 Task: Create List Brand Positioning Metrics in Board Data Analytics Platforms and Tools to Workspace Leadership Coaching Services. Create List Brand Positioning Governance in Board Social Media Influencer Identification and Outreach to Workspace Leadership Coaching Services. Create List Brand Positioning Review in Board Market Analysis for Market Segmentation Strategy to Workspace Leadership Coaching Services
Action: Mouse moved to (65, 295)
Screenshot: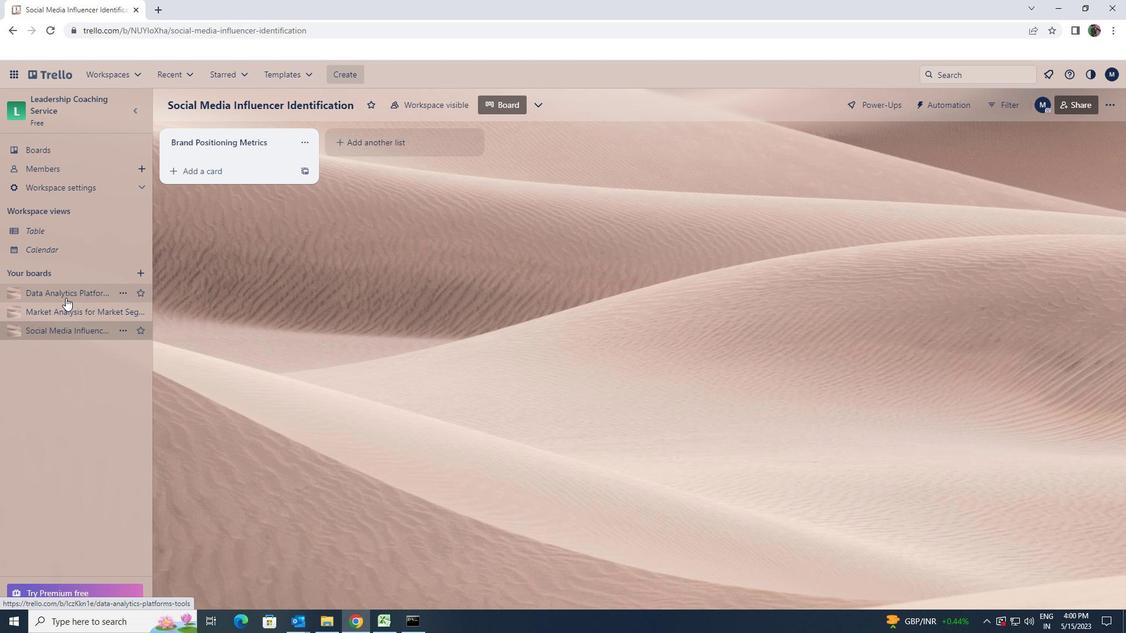 
Action: Mouse pressed left at (65, 295)
Screenshot: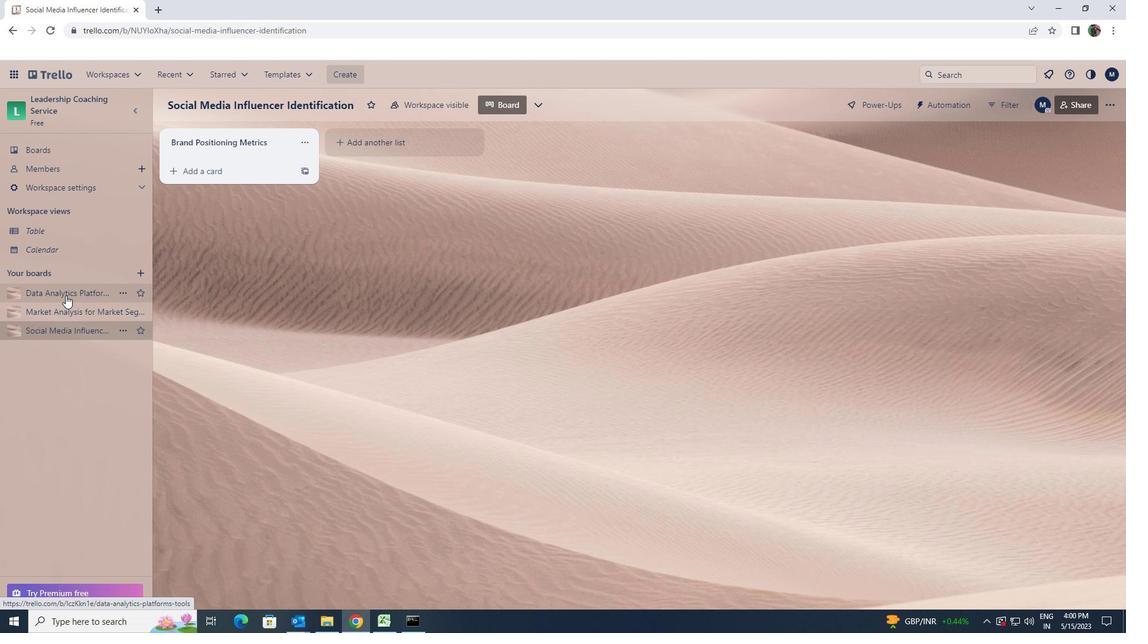 
Action: Mouse moved to (394, 146)
Screenshot: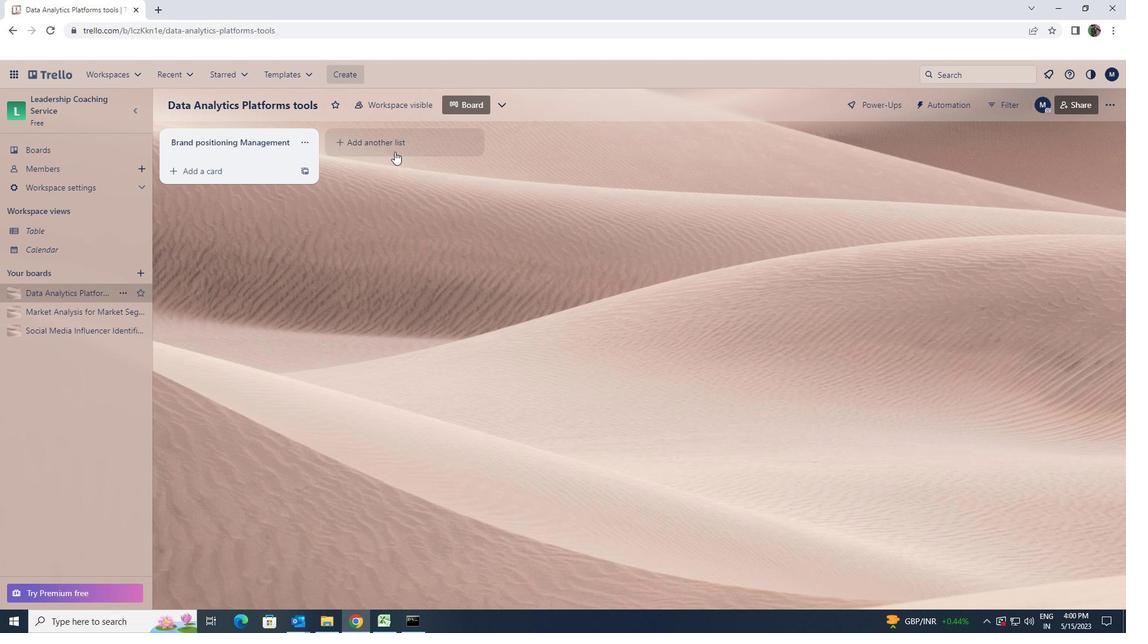 
Action: Mouse pressed left at (394, 146)
Screenshot: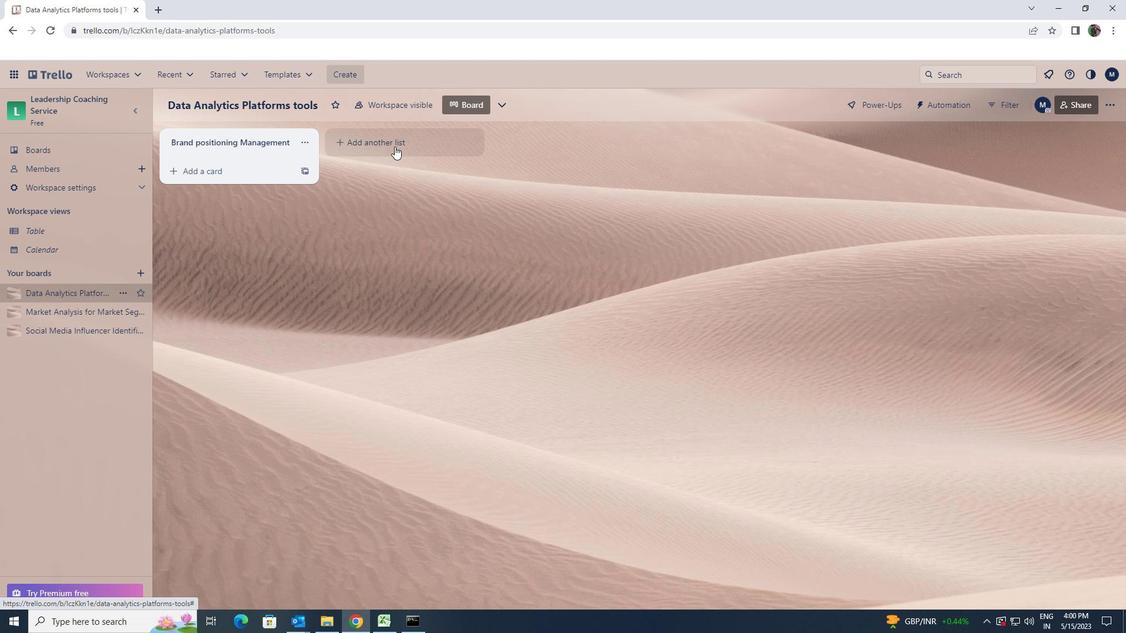 
Action: Key pressed <Key.shift><Key.shift><Key.shift><Key.shift><Key.shift><Key.shift><Key.shift><Key.shift><Key.shift><Key.shift><Key.shift><Key.shift><Key.shift><Key.shift><Key.shift><Key.shift><Key.shift><Key.shift><Key.shift><Key.shift><Key.shift><Key.shift><Key.shift><Key.shift><Key.shift><Key.shift><Key.shift><Key.shift><Key.shift><Key.shift><Key.shift>BRAND<Key.space><Key.shift>POSITIONING<Key.space><Key.shift><Key.shift><Key.shift><Key.shift><Key.shift><Key.shift><Key.shift><Key.shift><Key.shift><Key.shift><Key.shift><Key.shift><Key.shift><Key.shift><Key.shift><Key.shift><Key.shift><Key.shift><Key.shift><Key.shift><Key.shift><Key.shift><Key.shift><Key.shift><Key.shift><Key.shift><Key.shift><Key.shift><Key.shift><Key.shift><Key.shift><Key.shift><Key.shift><Key.shift><Key.shift><Key.shift><Key.shift><Key.shift><Key.shift><Key.shift><Key.shift><Key.shift><Key.shift><Key.shift><Key.shift><Key.shift><Key.shift><Key.shift><Key.shift><Key.shift><Key.shift><Key.shift><Key.shift><Key.shift><Key.shift><Key.shift><Key.shift><Key.shift><Key.shift><Key.shift><Key.shift><Key.shift><Key.shift><Key.shift><Key.shift><Key.shift><Key.shift><Key.shift><Key.shift><Key.shift><Key.shift><Key.shift><Key.shift><Key.shift><Key.shift>METRICS
Screenshot: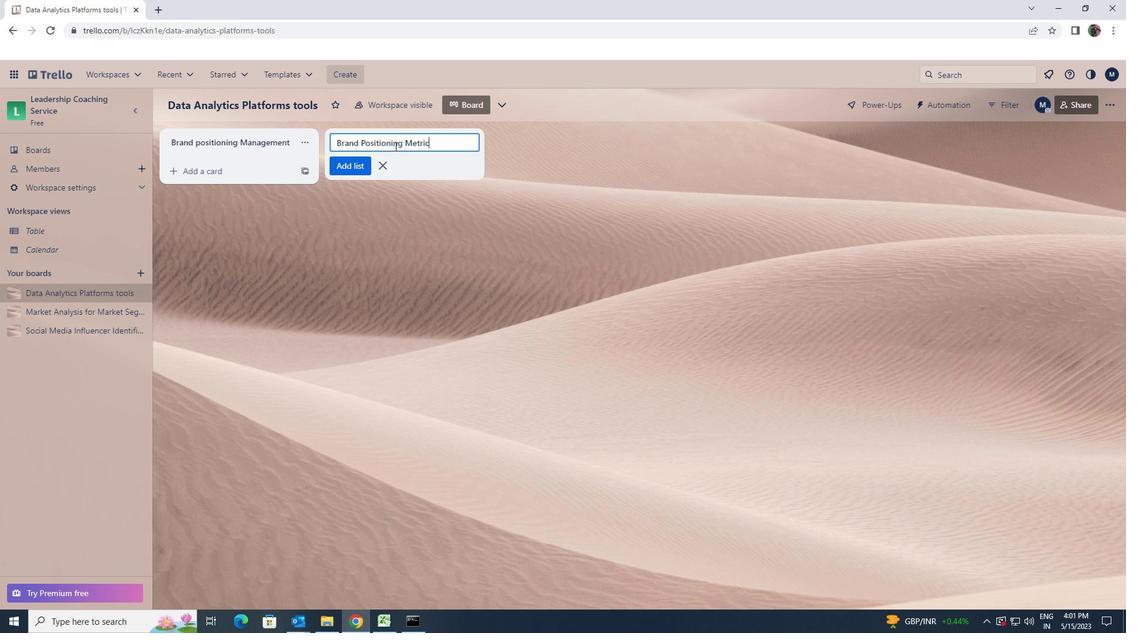 
Action: Mouse moved to (350, 164)
Screenshot: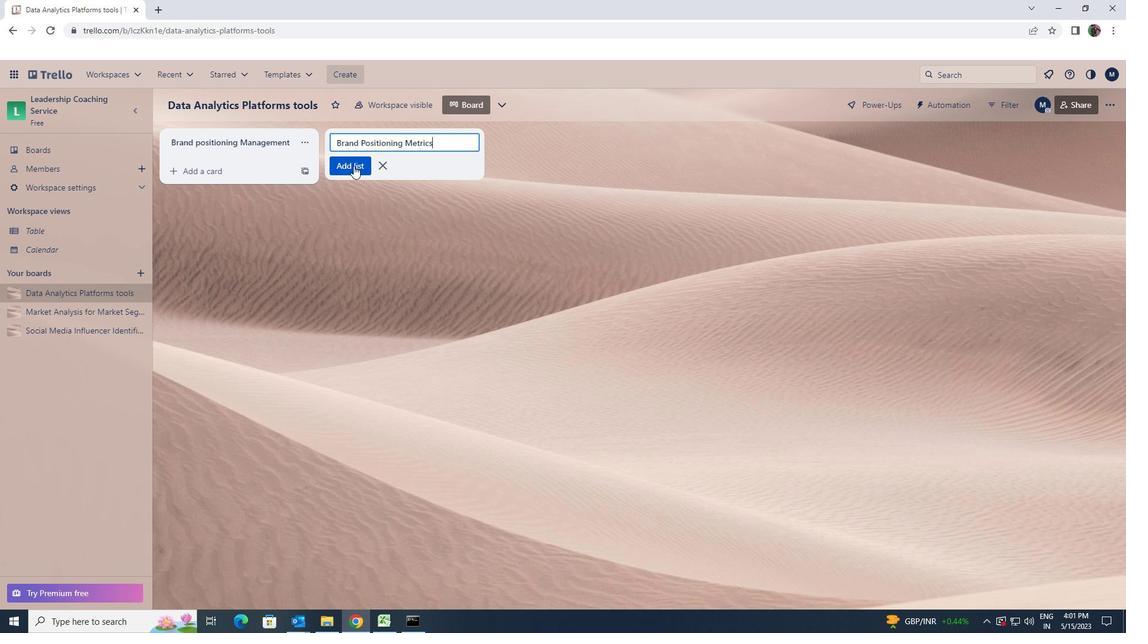 
Action: Mouse pressed left at (350, 164)
Screenshot: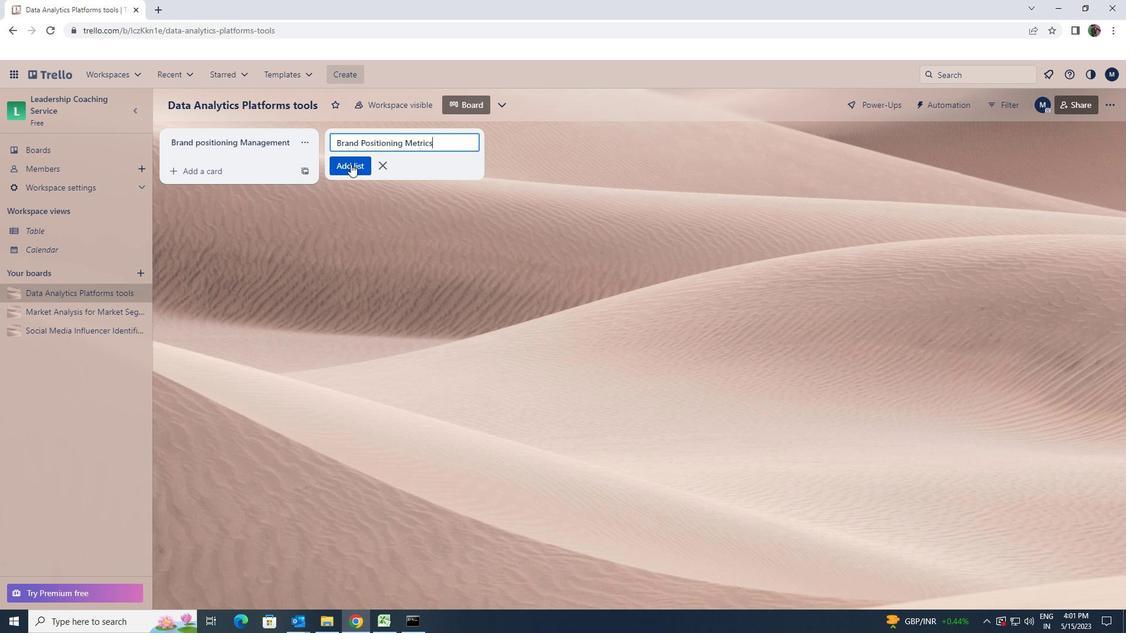 
Action: Mouse moved to (79, 335)
Screenshot: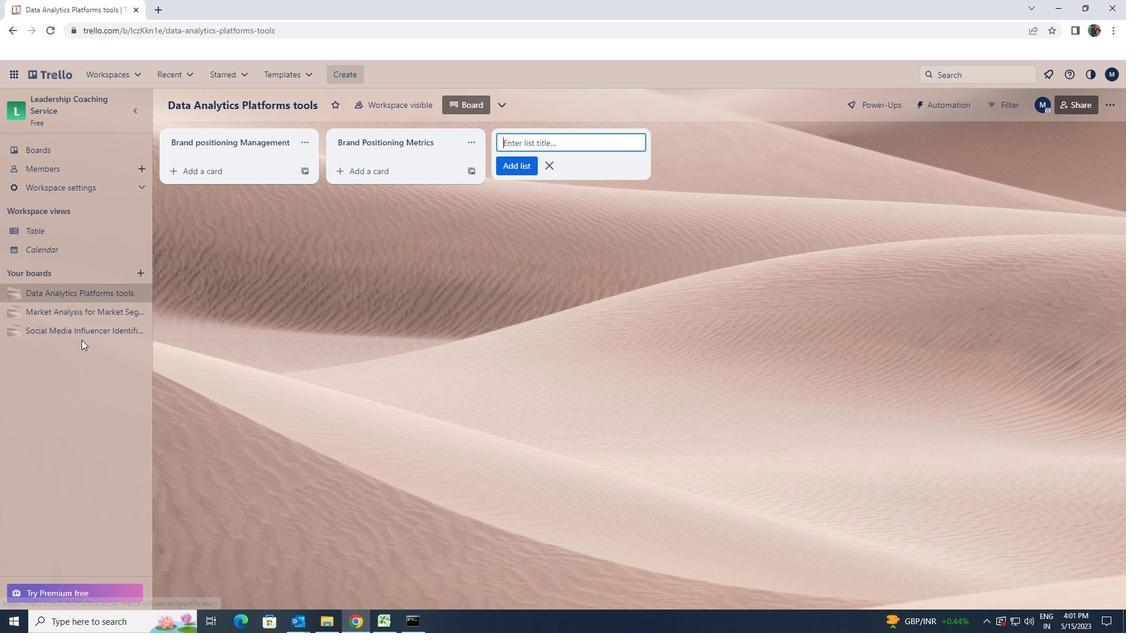 
Action: Mouse pressed left at (79, 335)
Screenshot: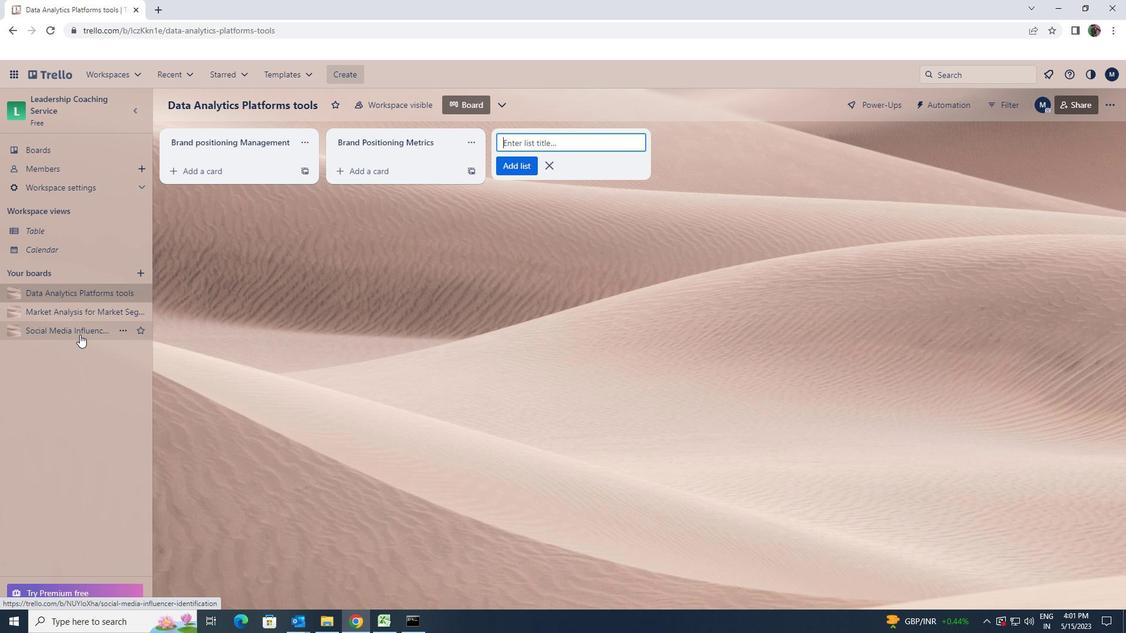 
Action: Mouse moved to (346, 134)
Screenshot: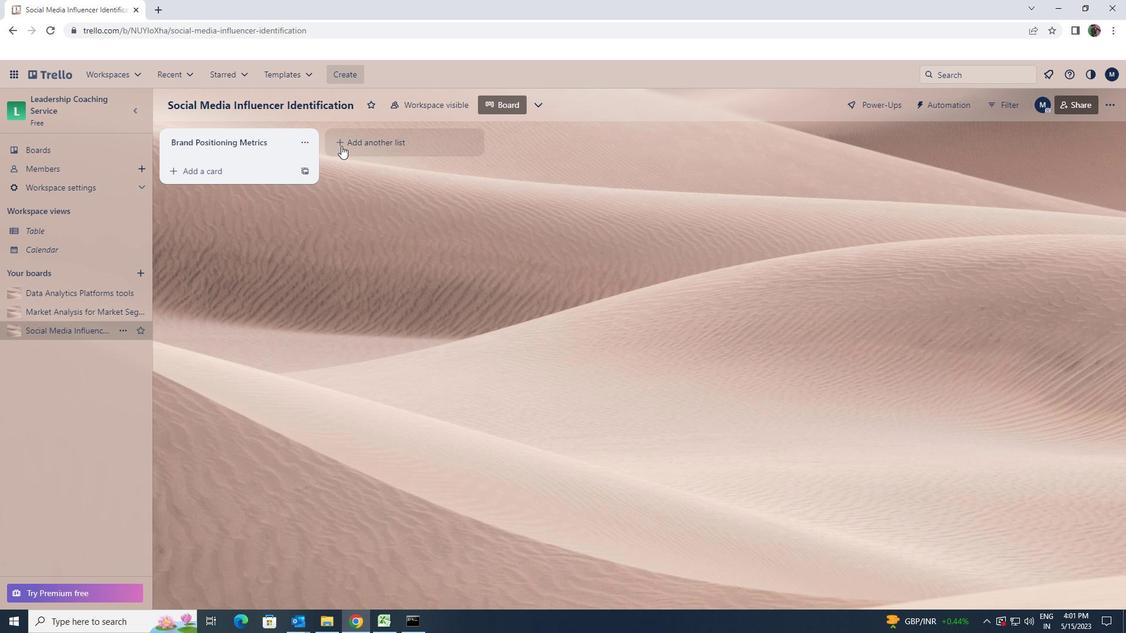 
Action: Mouse pressed left at (346, 134)
Screenshot: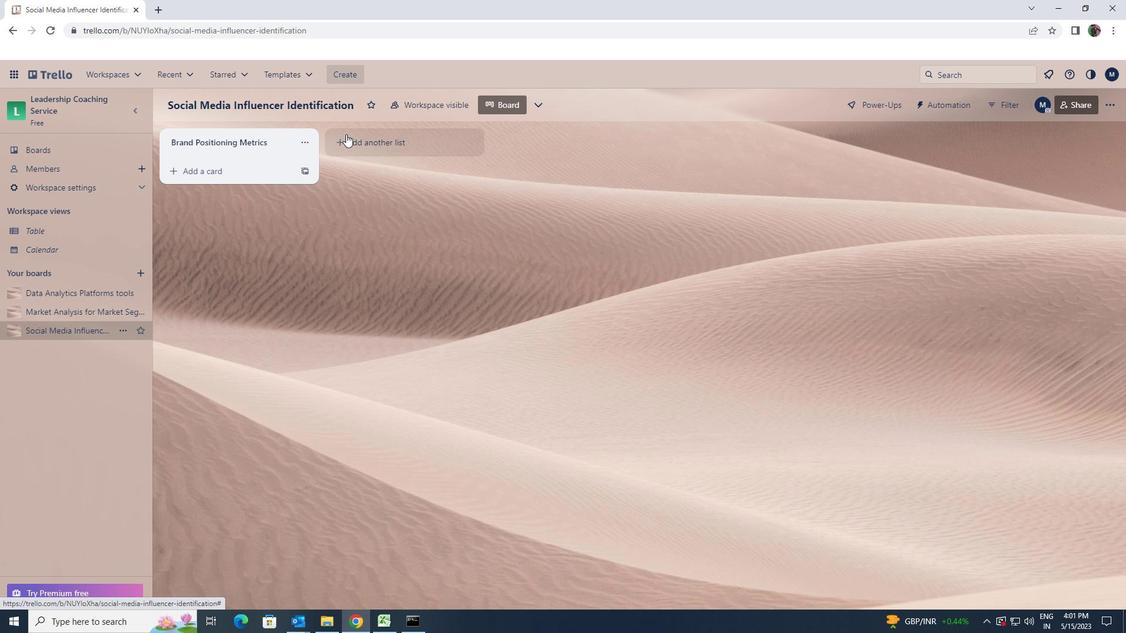 
Action: Key pressed <Key.shift>BRAND<Key.space><Key.shift>M<Key.backspace><Key.shift>NAMNG<Key.space><Key.shift>ANALYSIS<Key.space>
Screenshot: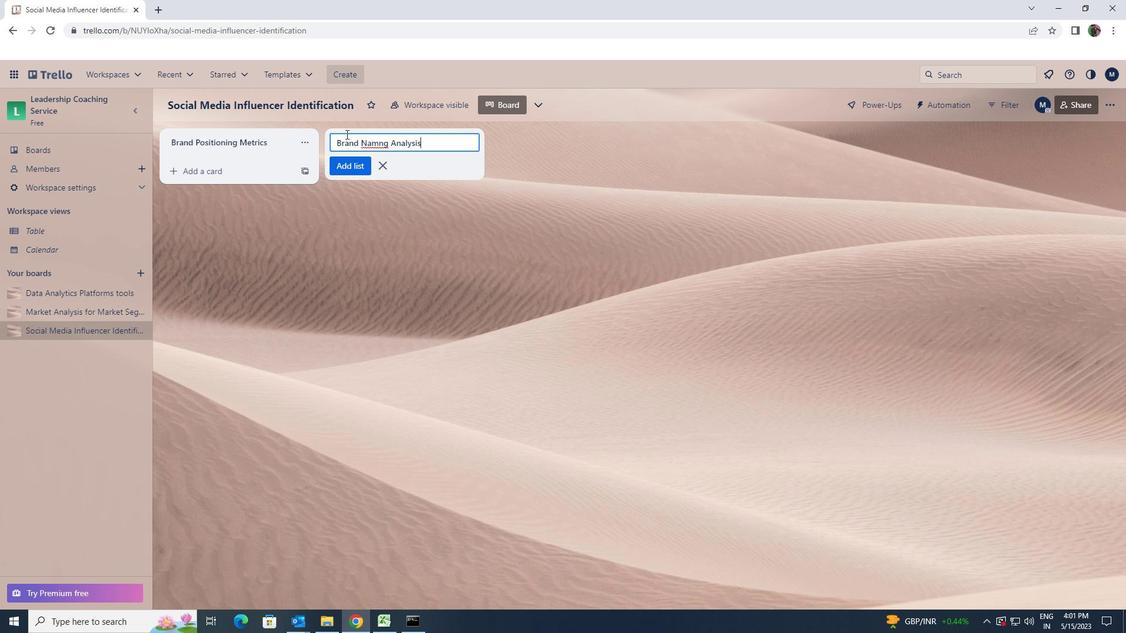 
Action: Mouse moved to (377, 143)
Screenshot: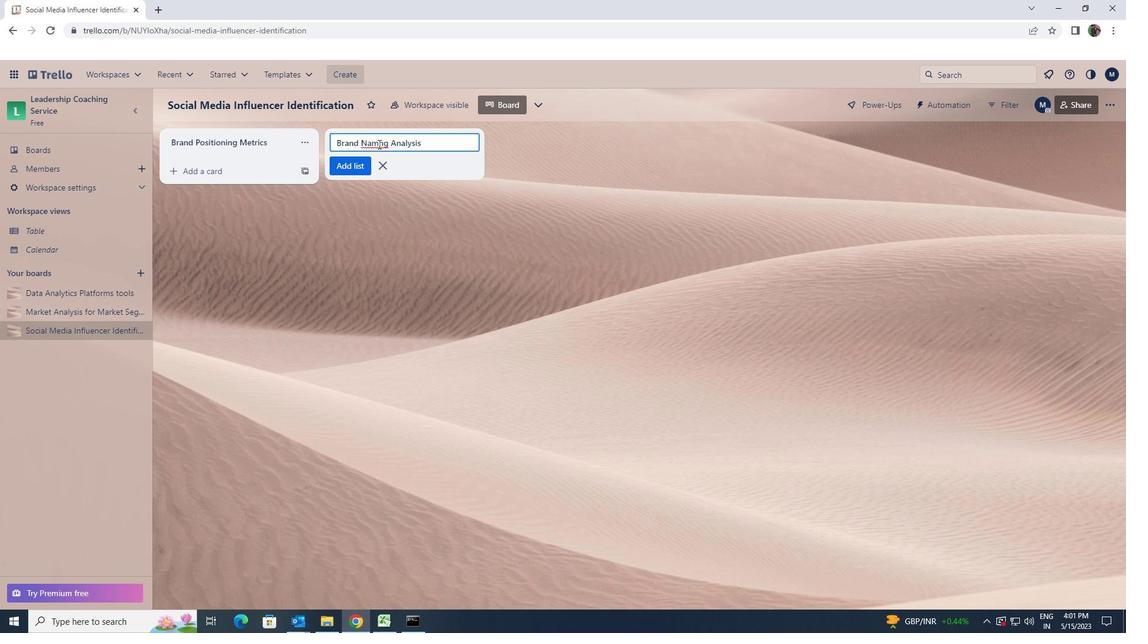
Action: Mouse pressed left at (377, 143)
Screenshot: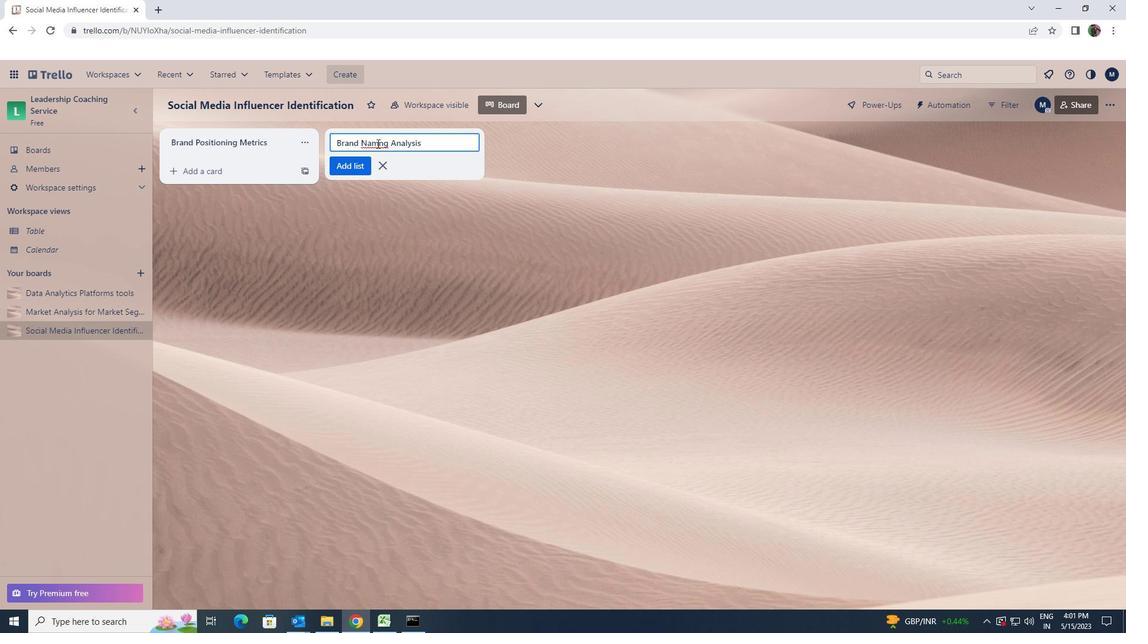
Action: Key pressed I
Screenshot: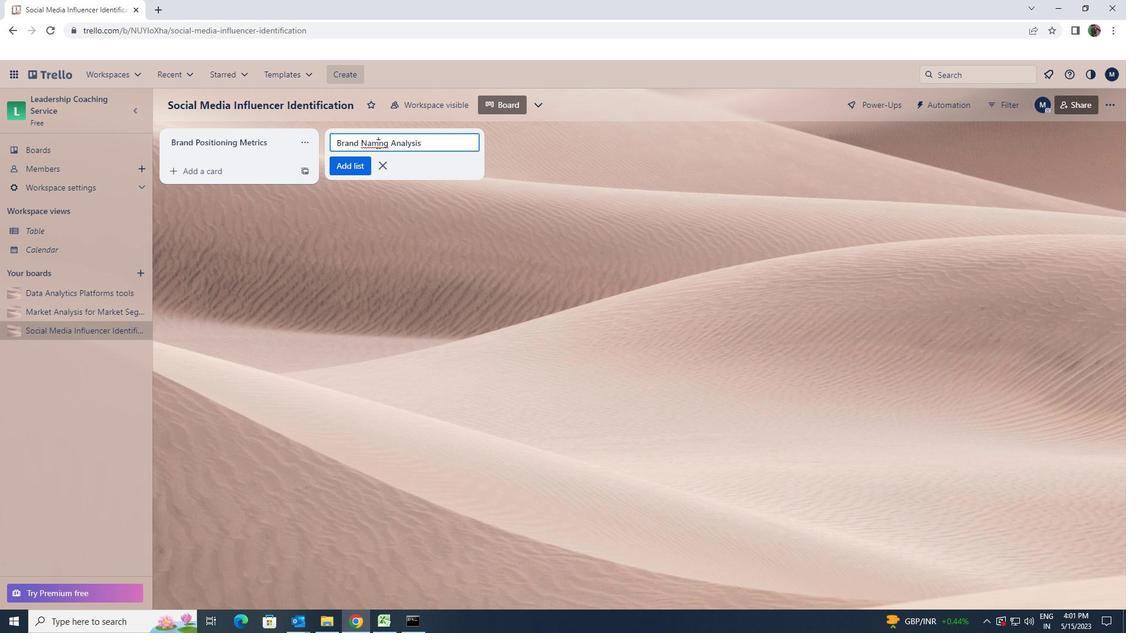 
Action: Mouse moved to (356, 166)
Screenshot: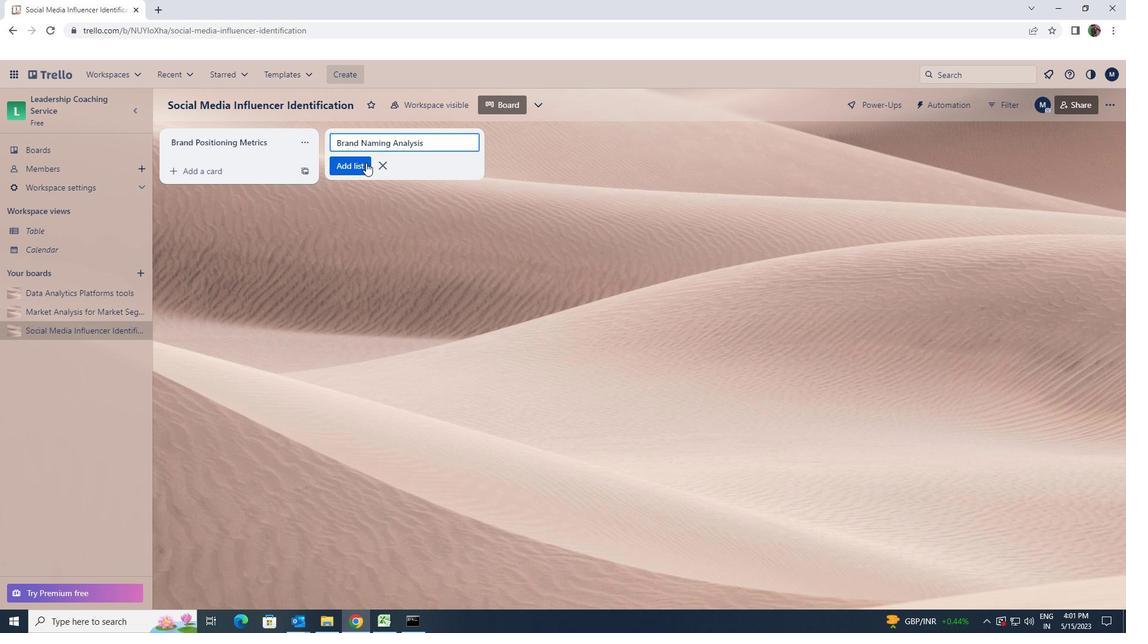
Action: Mouse pressed left at (356, 166)
Screenshot: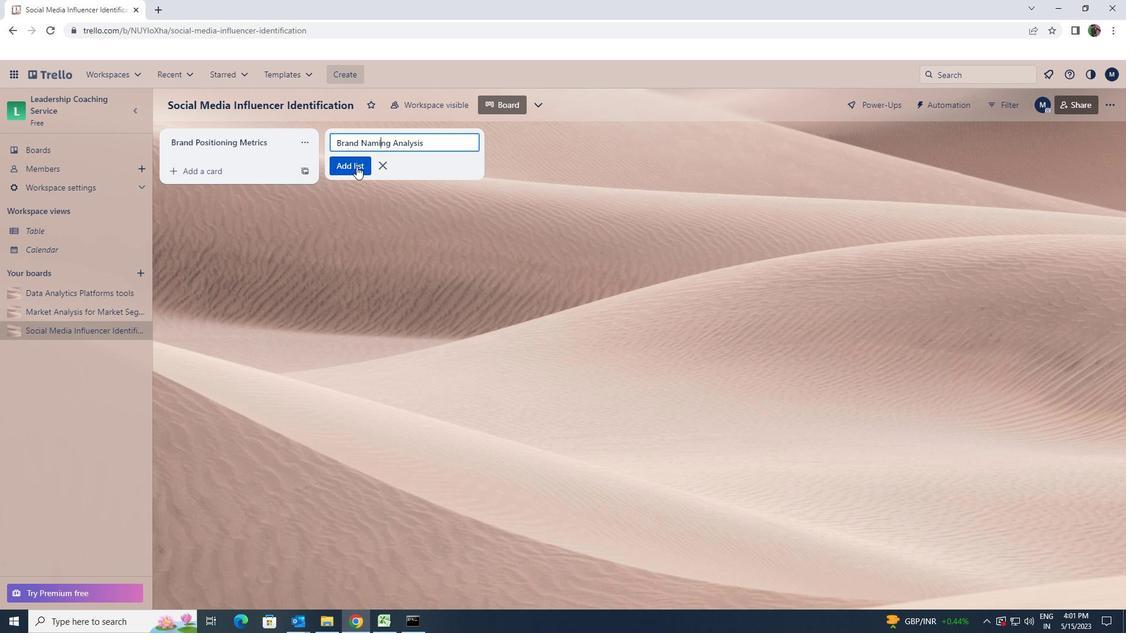 
Action: Mouse moved to (83, 311)
Screenshot: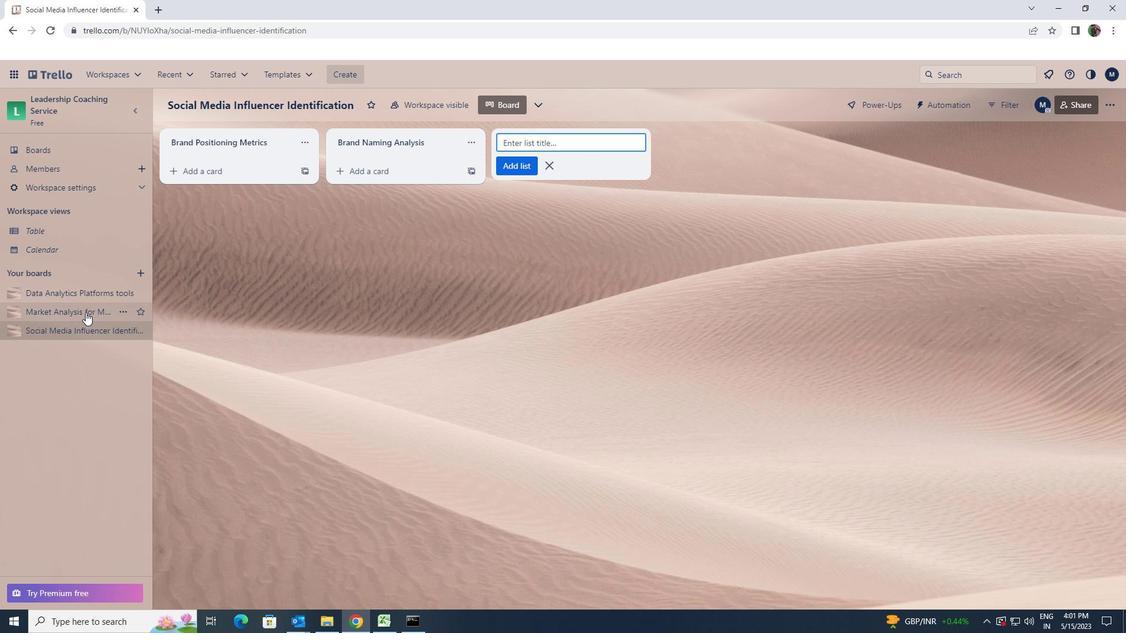 
Action: Mouse pressed left at (83, 311)
Screenshot: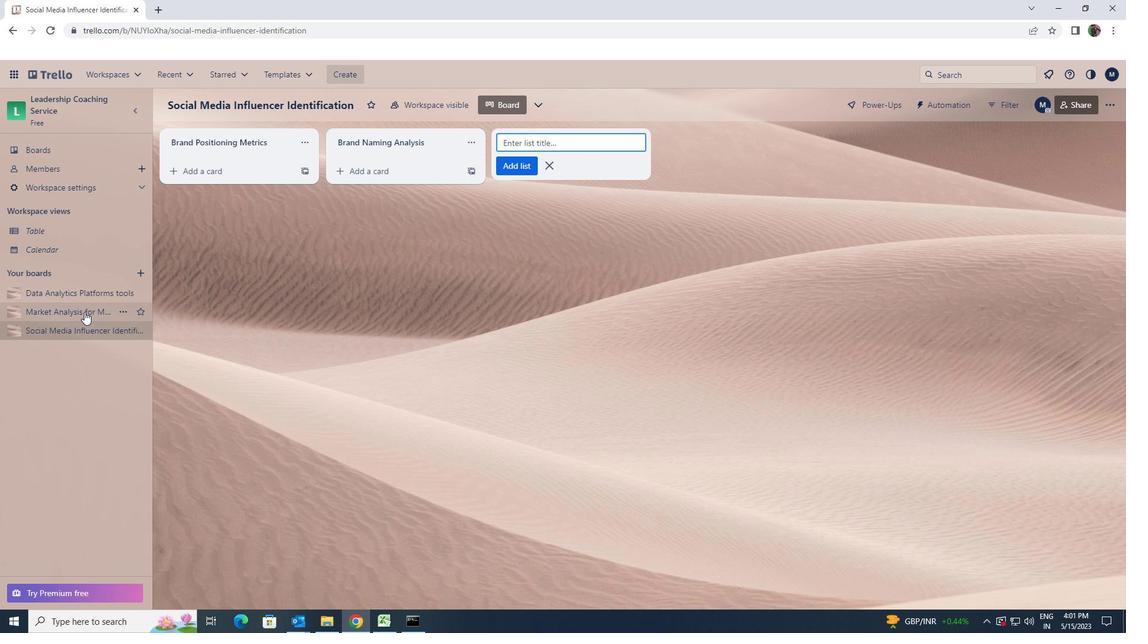 
Action: Mouse moved to (343, 142)
Screenshot: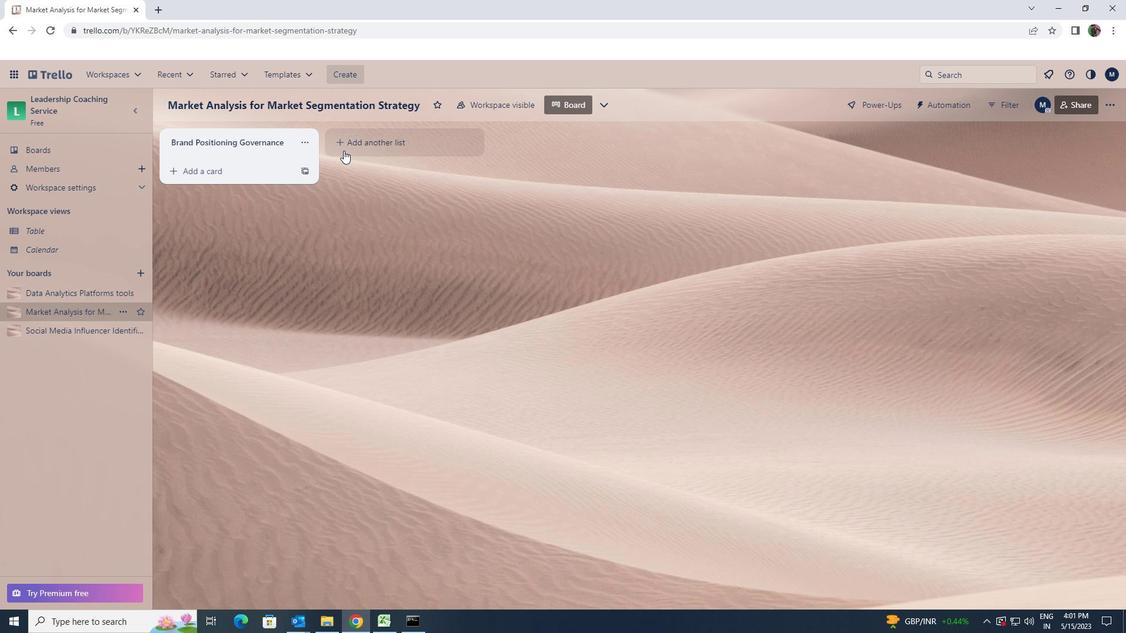 
Action: Mouse pressed left at (343, 142)
Screenshot: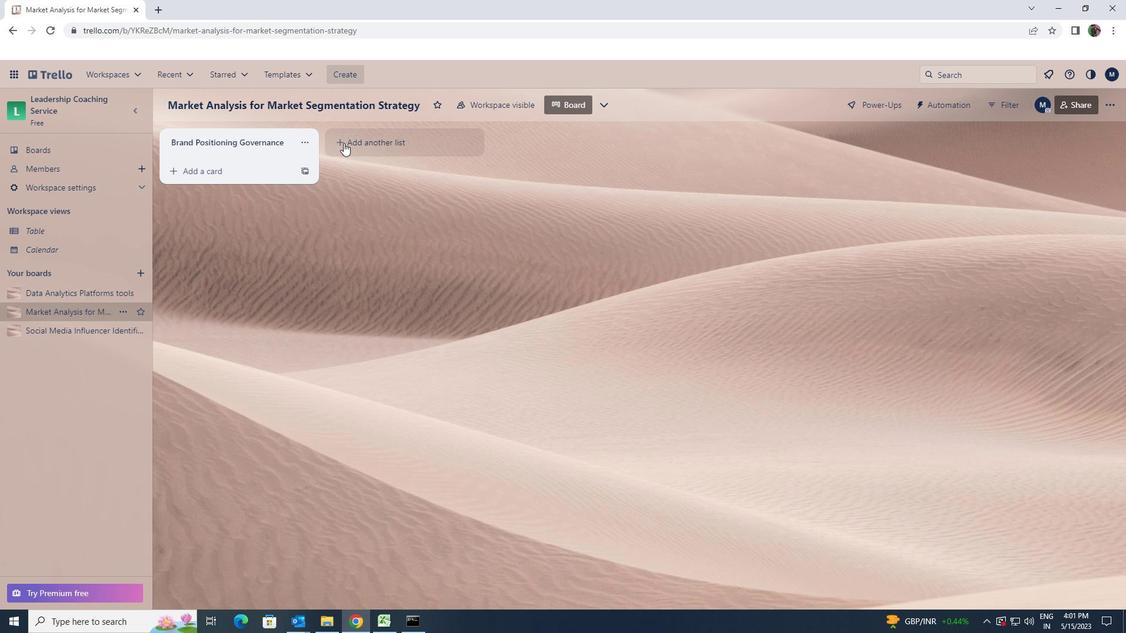 
Action: Key pressed <Key.shift><Key.shift><Key.shift><Key.shift><Key.shift><Key.shift><Key.shift>BRAND<Key.space><Key.shift>MA<Key.backspace><Key.backspace><Key.shift>NAMING<Key.space><Key.shift><Key.shift><Key.shift><Key.shift><Key.shift><Key.shift><Key.shift>STRATEGY
Screenshot: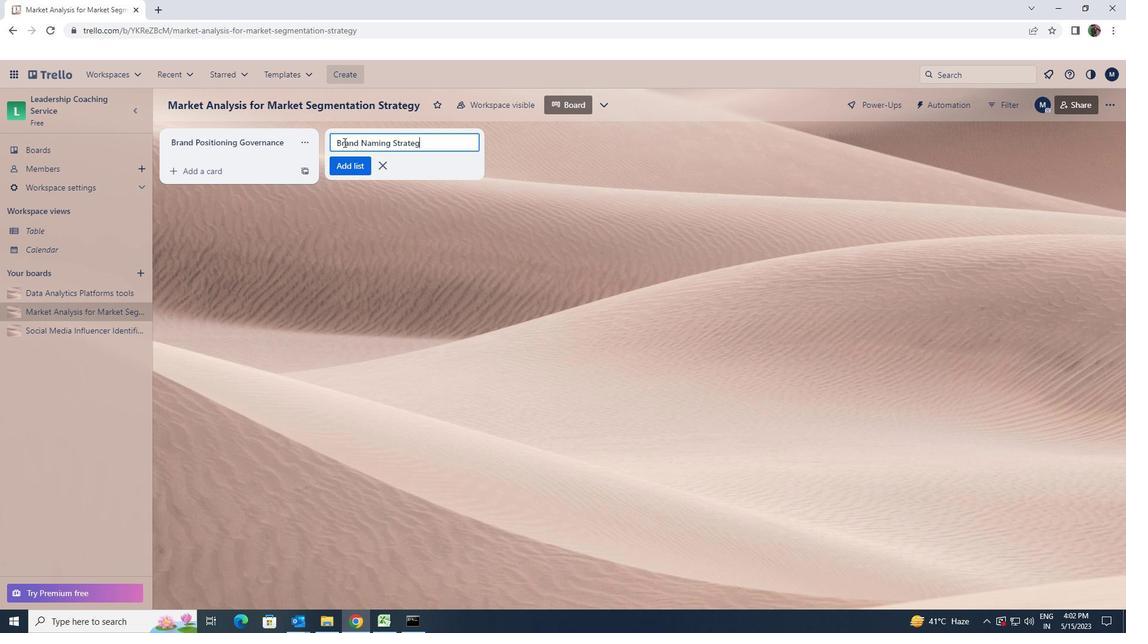 
Action: Mouse moved to (353, 172)
Screenshot: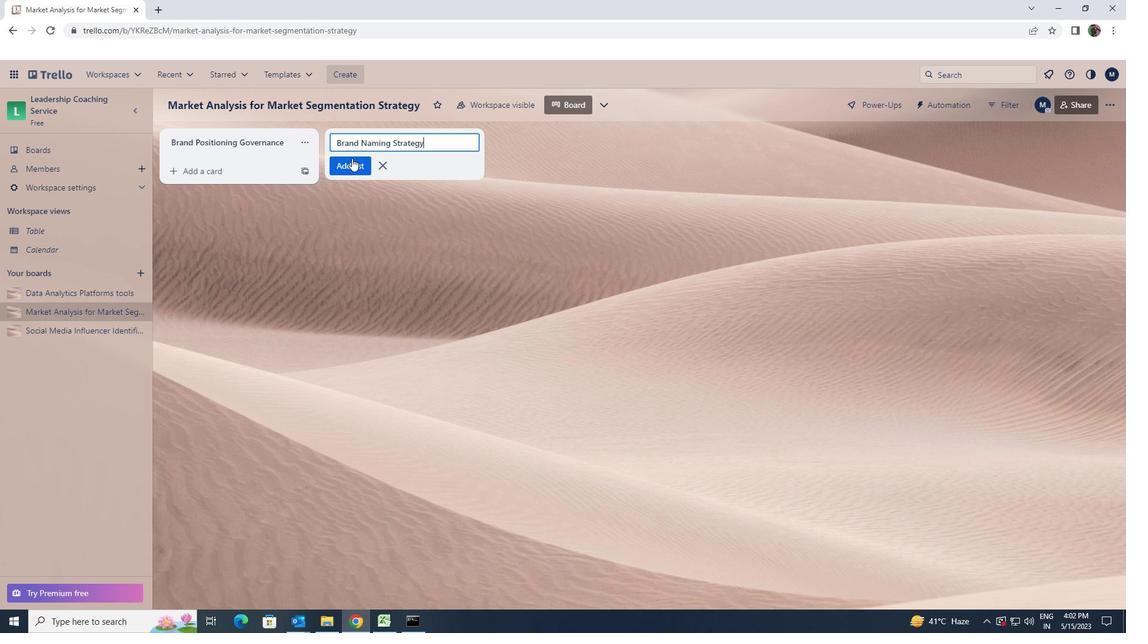 
Action: Mouse pressed left at (353, 172)
Screenshot: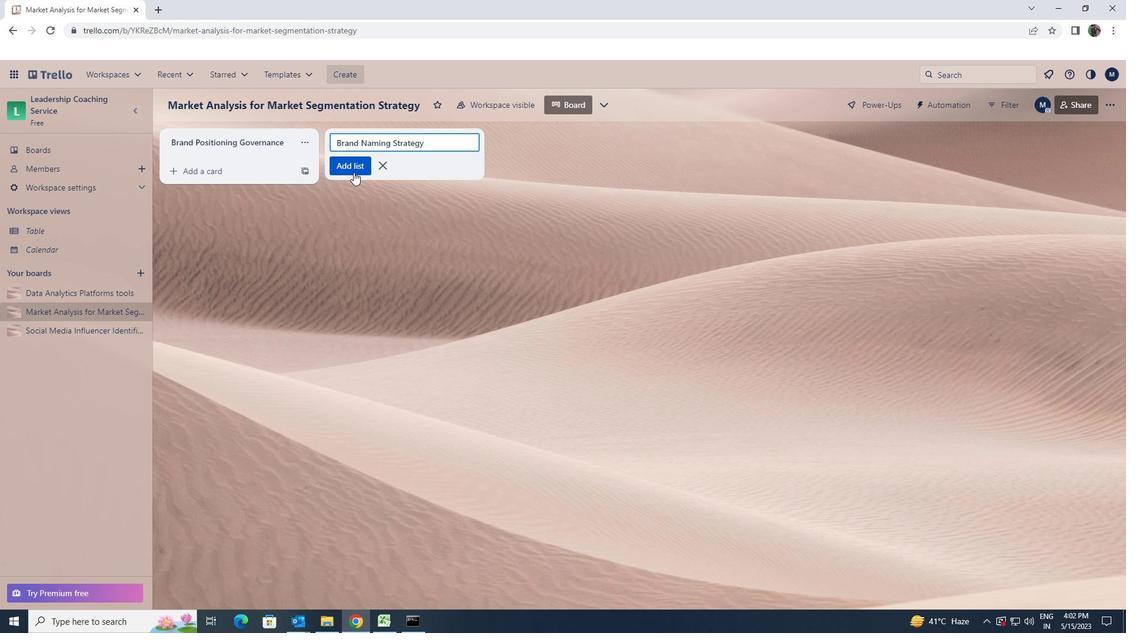 
